 Task: Create a rule when a checklist is made incomplete in a card by me.
Action: Mouse moved to (954, 78)
Screenshot: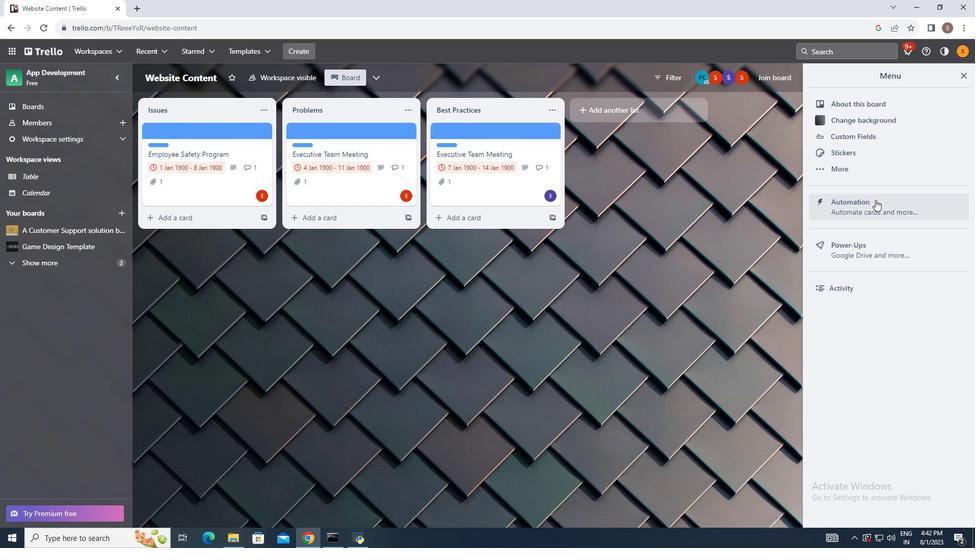 
Action: Mouse pressed left at (954, 78)
Screenshot: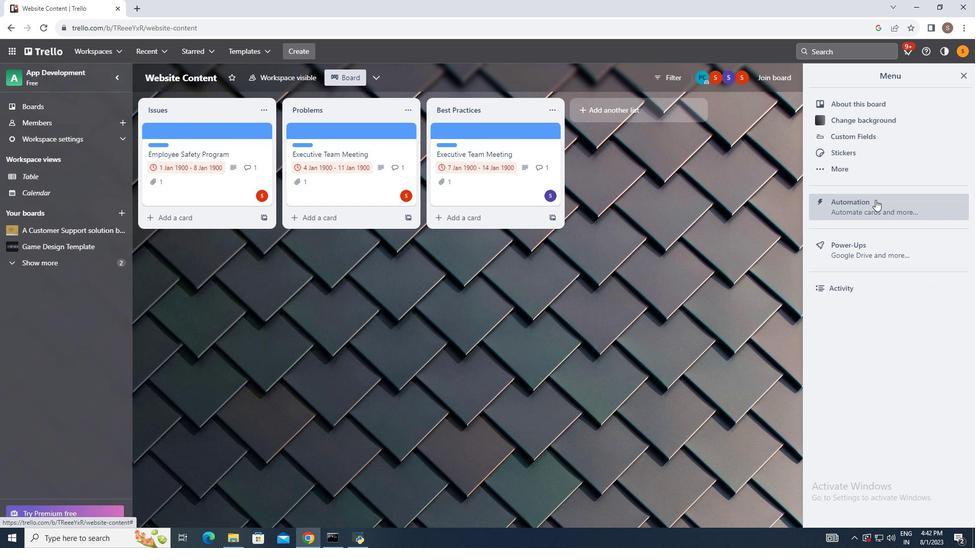 
Action: Mouse moved to (875, 200)
Screenshot: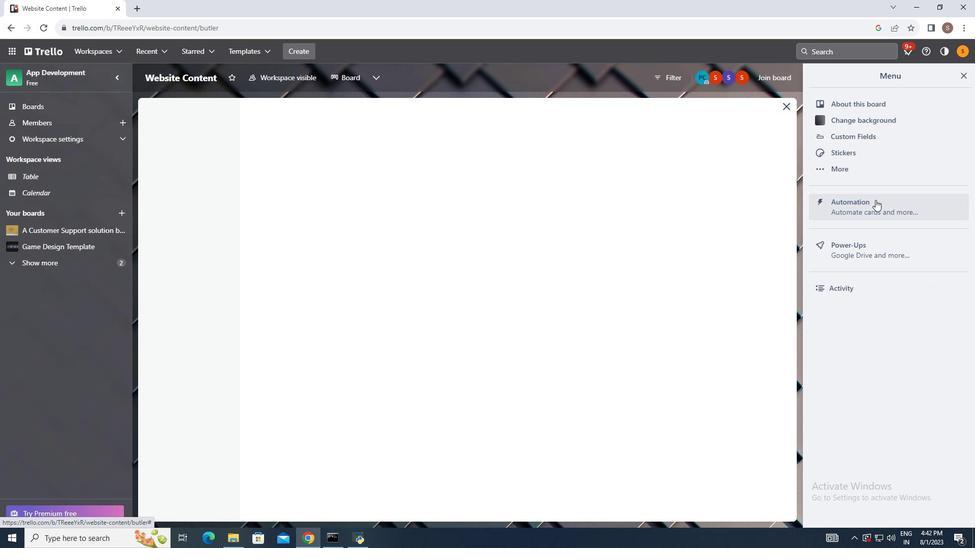 
Action: Mouse pressed left at (875, 200)
Screenshot: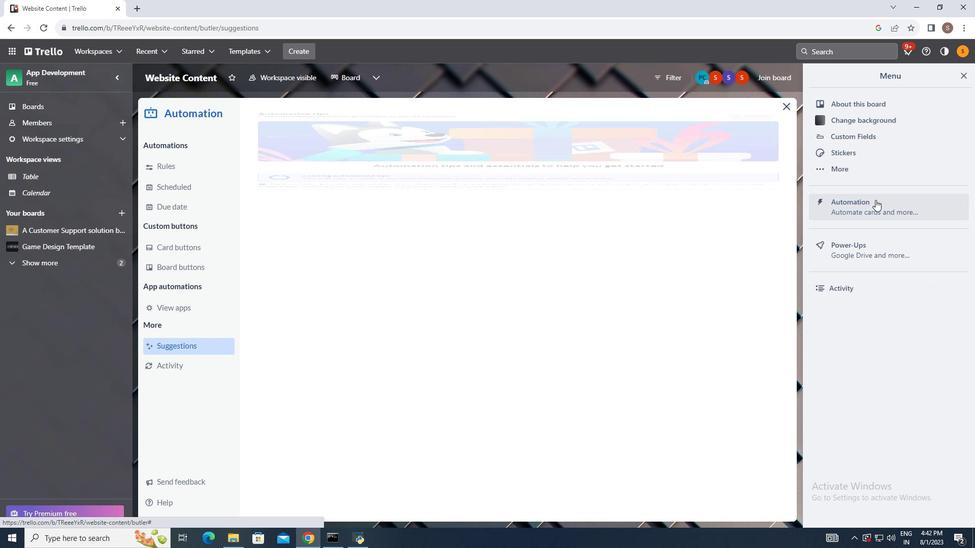 
Action: Mouse moved to (195, 166)
Screenshot: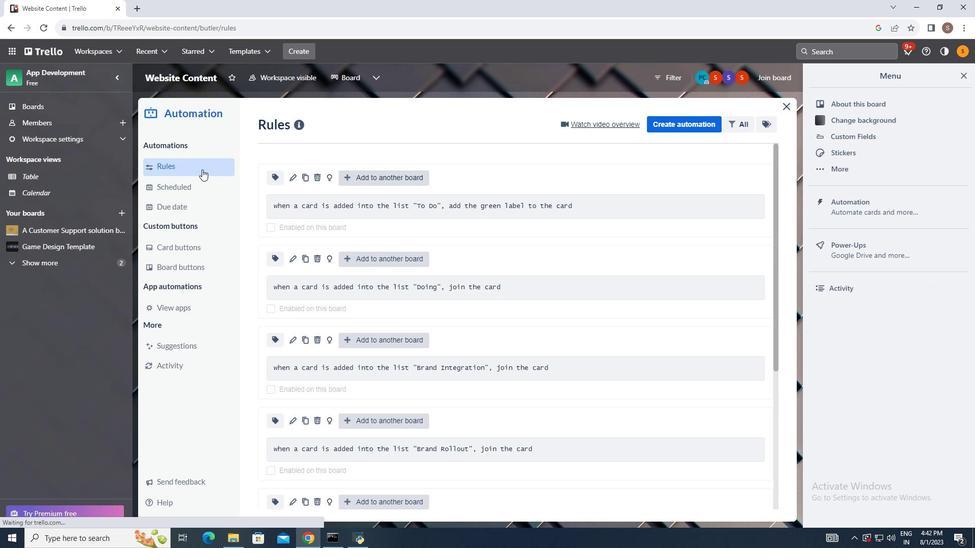 
Action: Mouse pressed left at (195, 166)
Screenshot: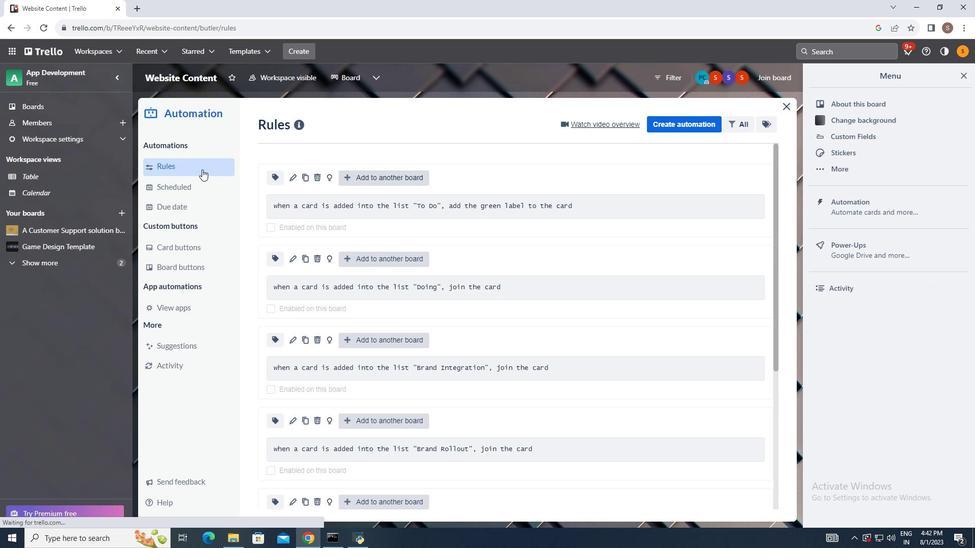 
Action: Mouse moved to (678, 124)
Screenshot: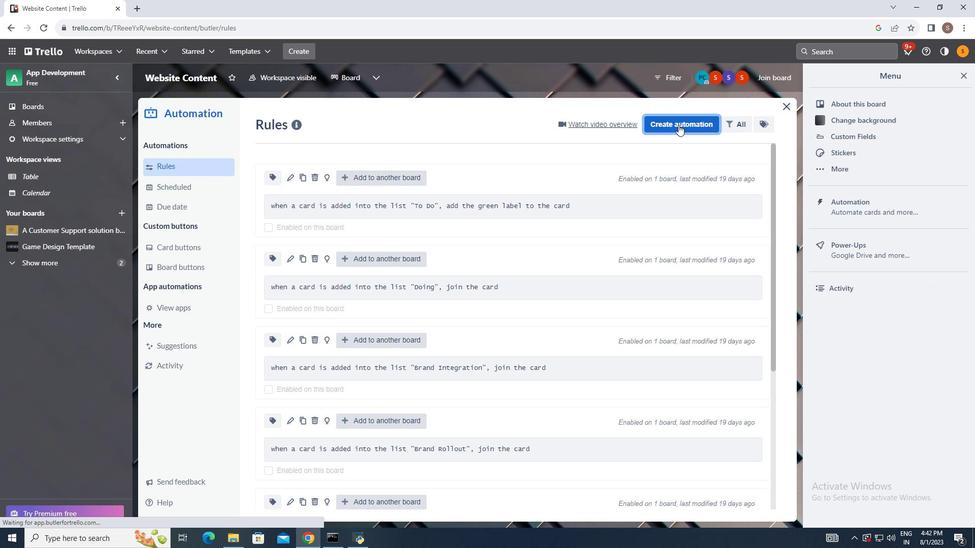 
Action: Mouse pressed left at (678, 124)
Screenshot: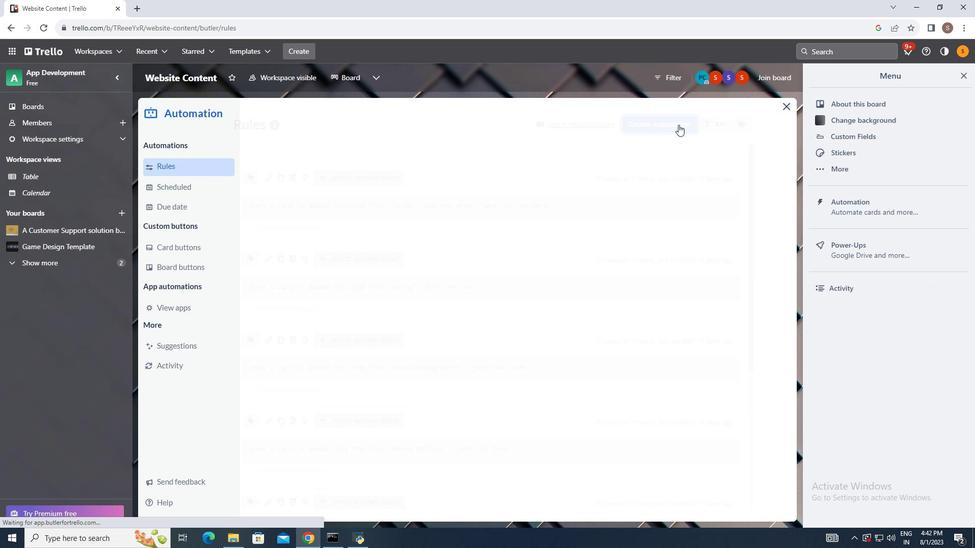 
Action: Mouse moved to (521, 219)
Screenshot: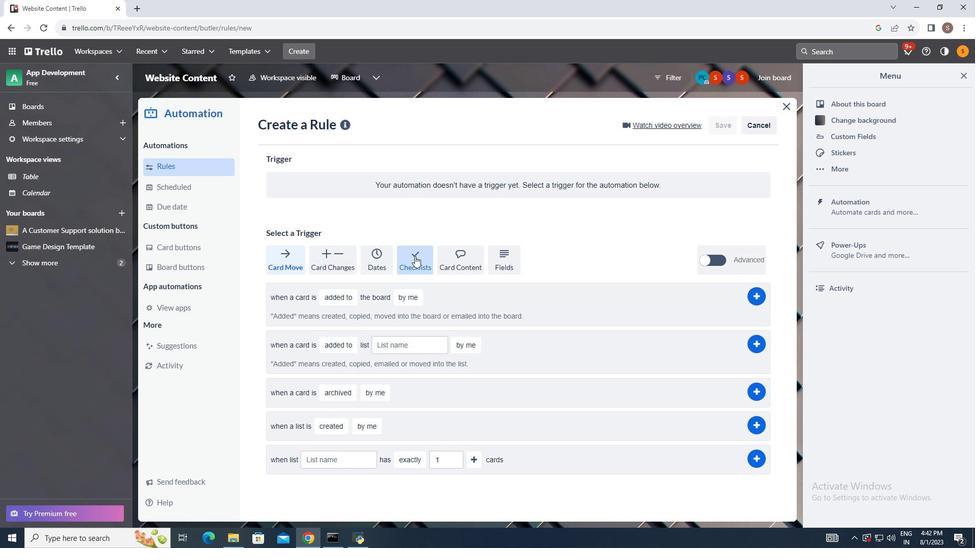 
Action: Mouse pressed left at (521, 219)
Screenshot: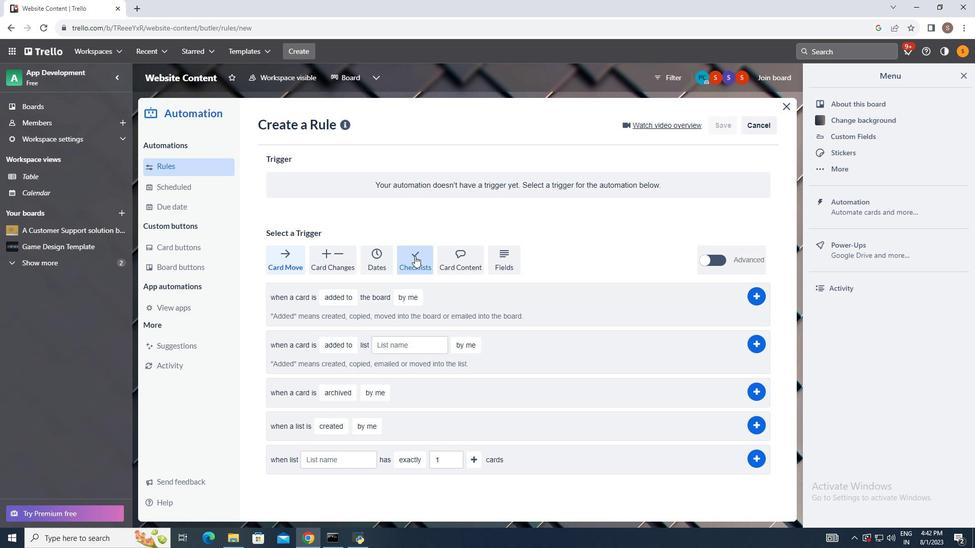 
Action: Mouse moved to (414, 256)
Screenshot: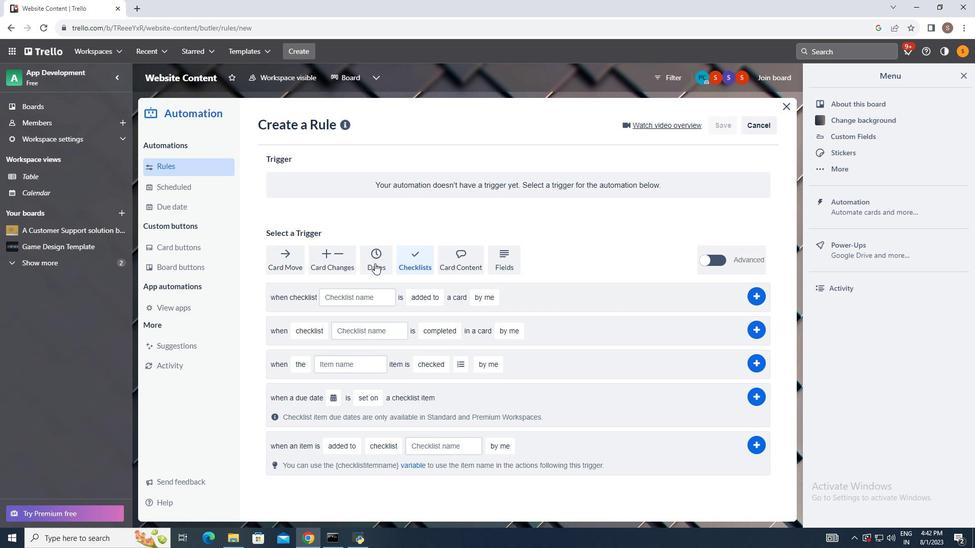 
Action: Mouse pressed left at (414, 256)
Screenshot: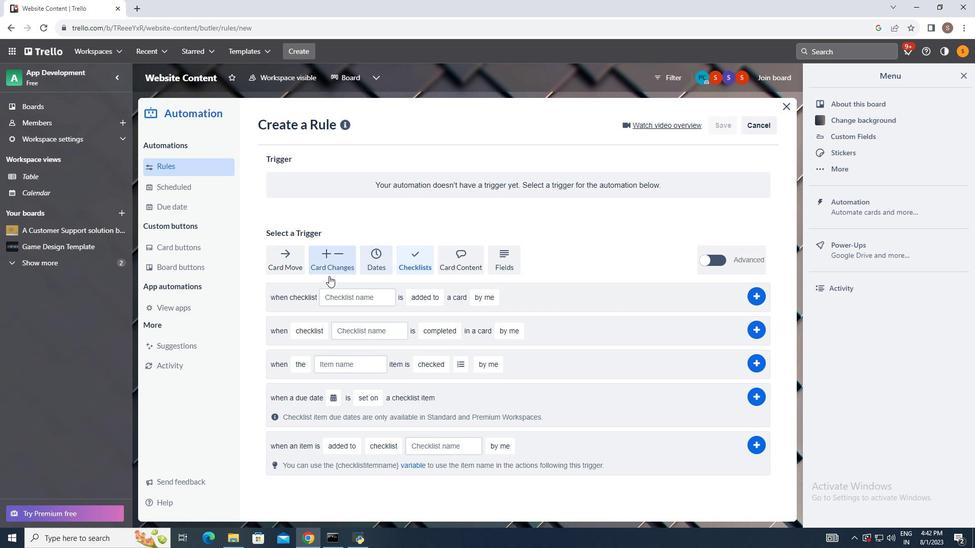 
Action: Mouse moved to (298, 328)
Screenshot: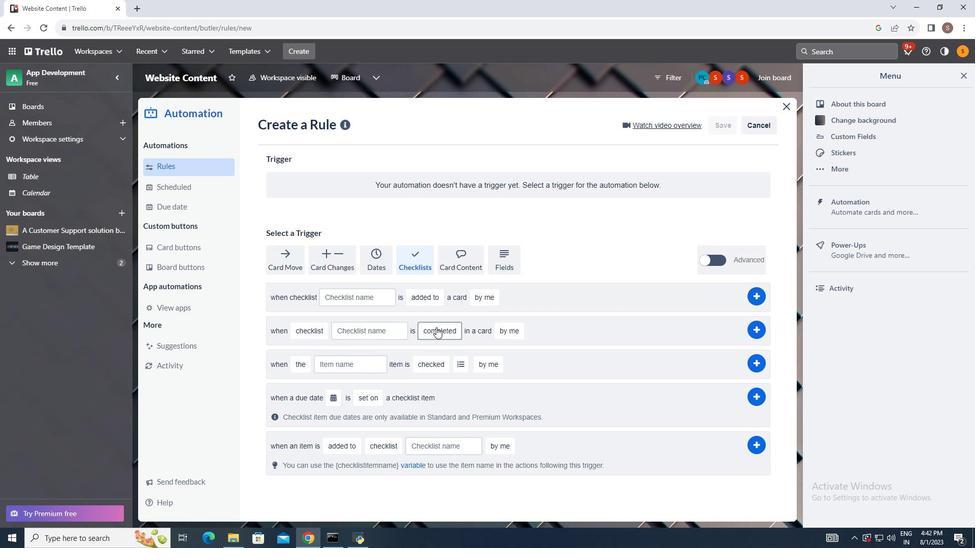 
Action: Mouse pressed left at (298, 328)
Screenshot: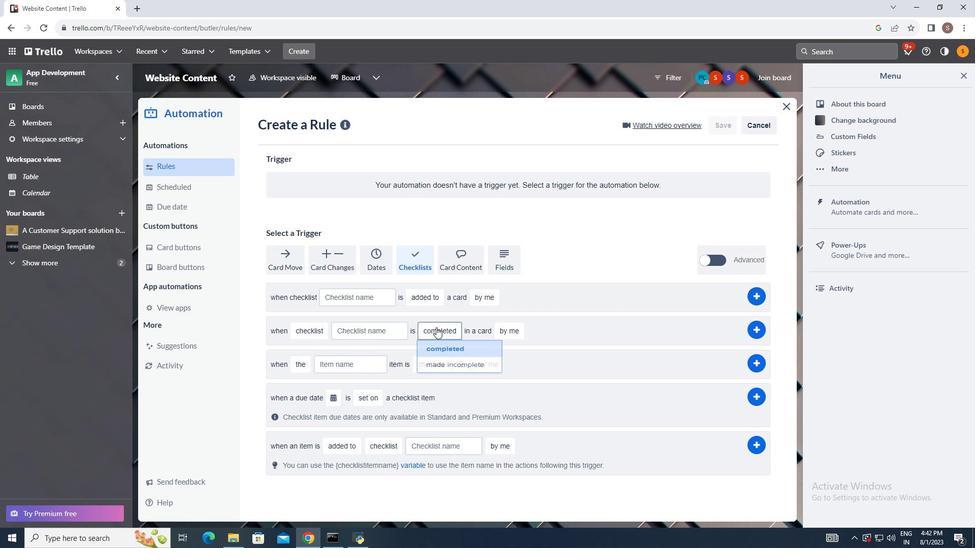 
Action: Mouse moved to (307, 348)
Screenshot: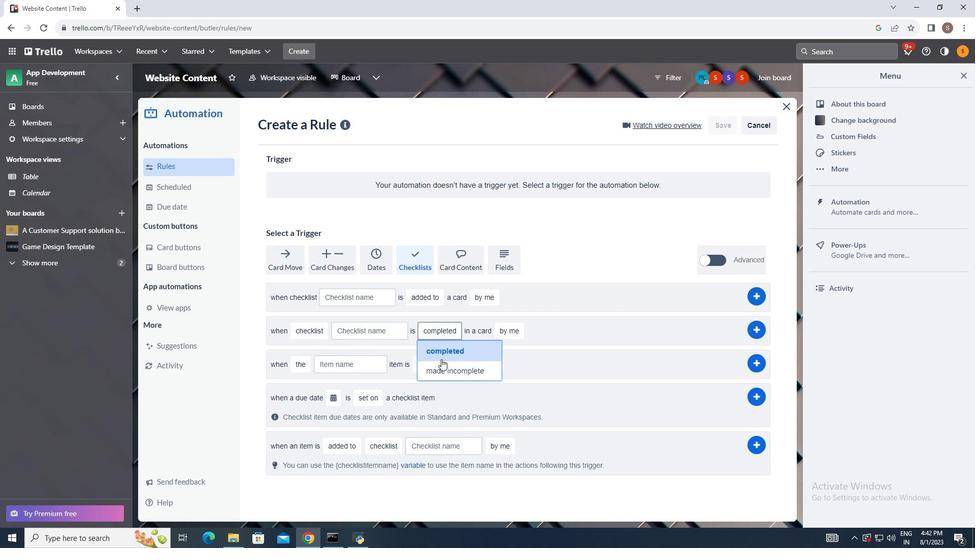 
Action: Mouse pressed left at (307, 348)
Screenshot: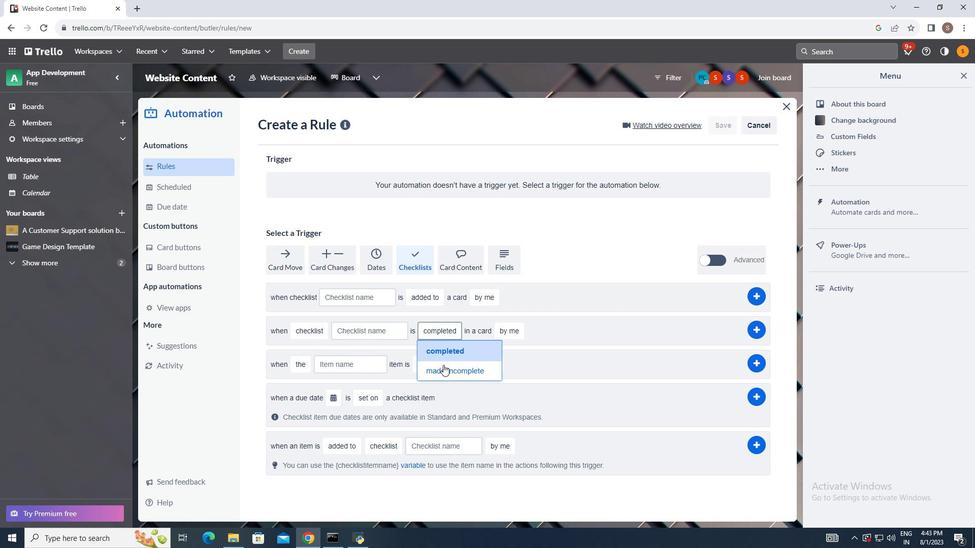
Action: Mouse moved to (436, 327)
Screenshot: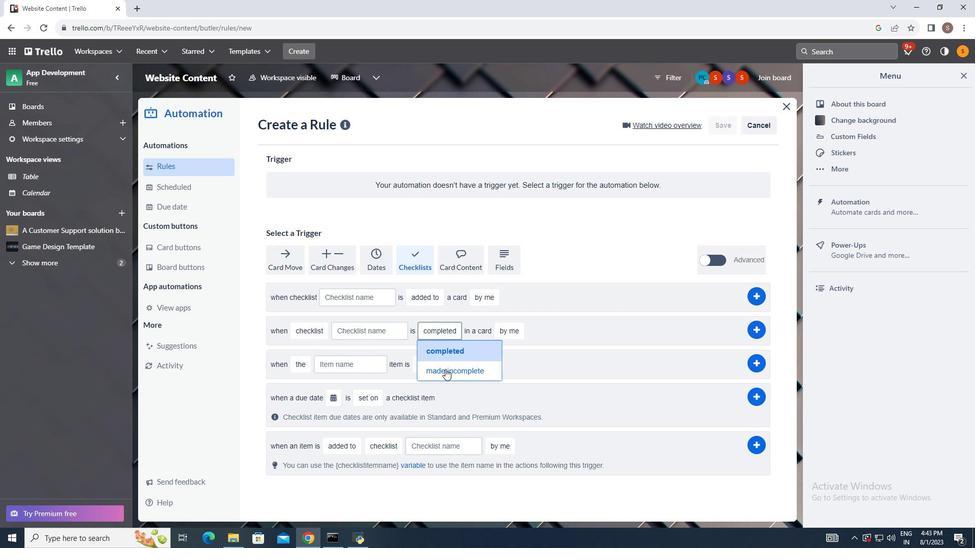
Action: Mouse pressed left at (436, 327)
Screenshot: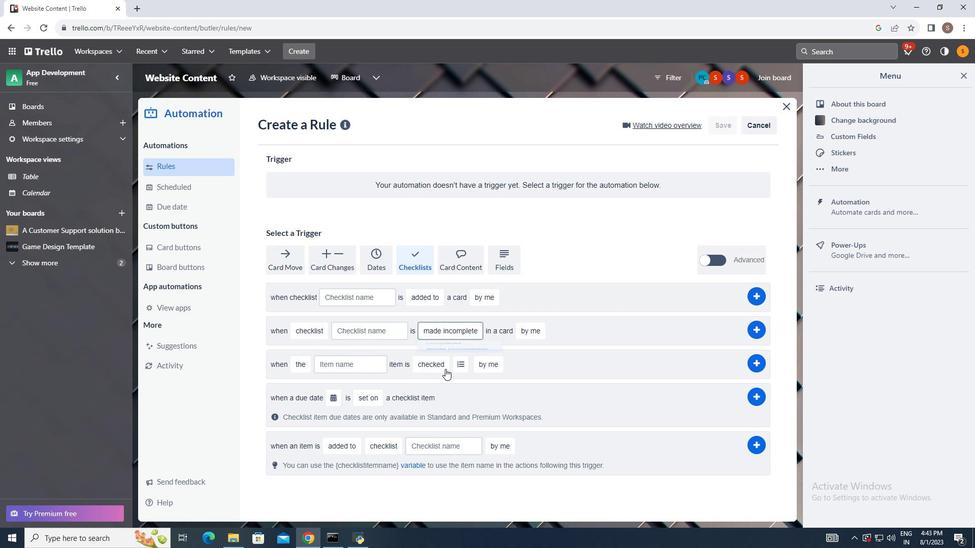 
Action: Mouse moved to (445, 369)
Screenshot: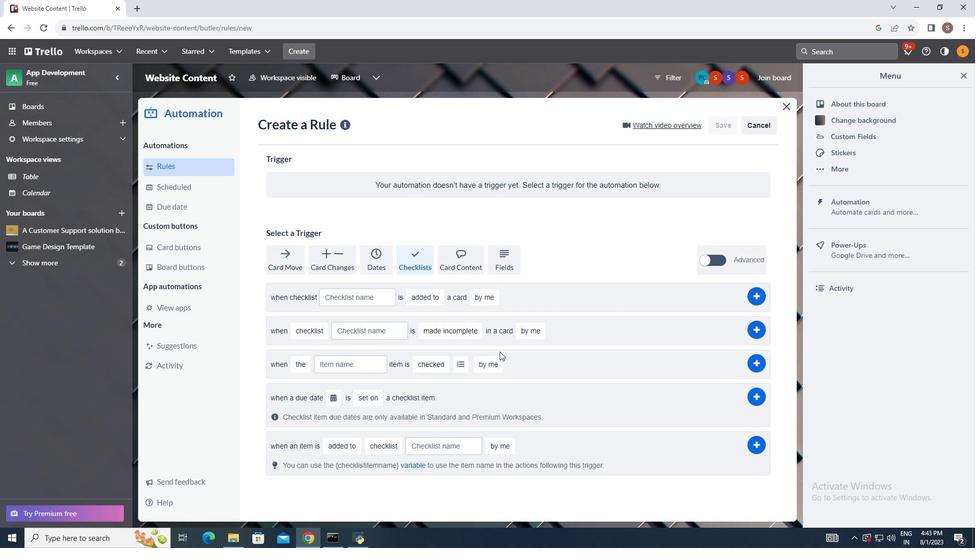 
Action: Mouse pressed left at (445, 369)
Screenshot: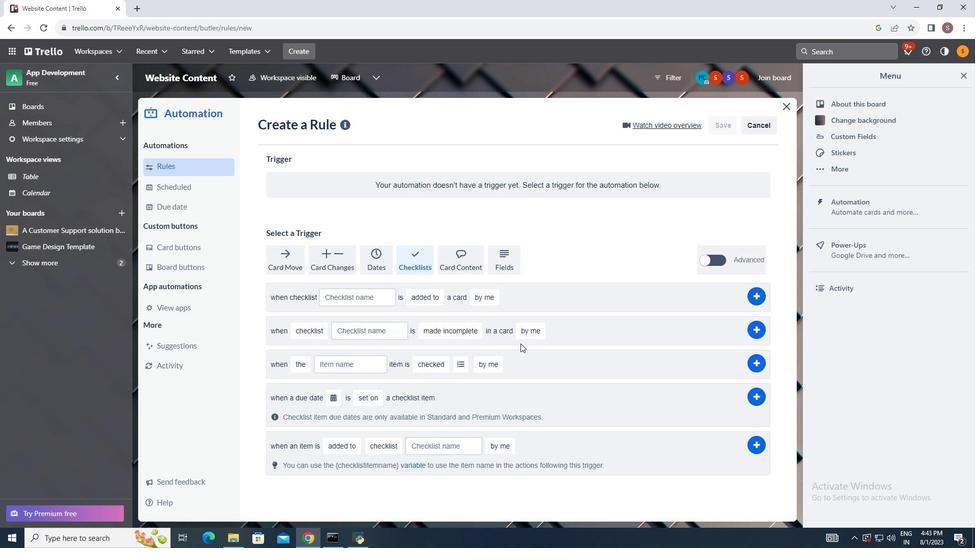 
Action: Mouse moved to (527, 332)
Screenshot: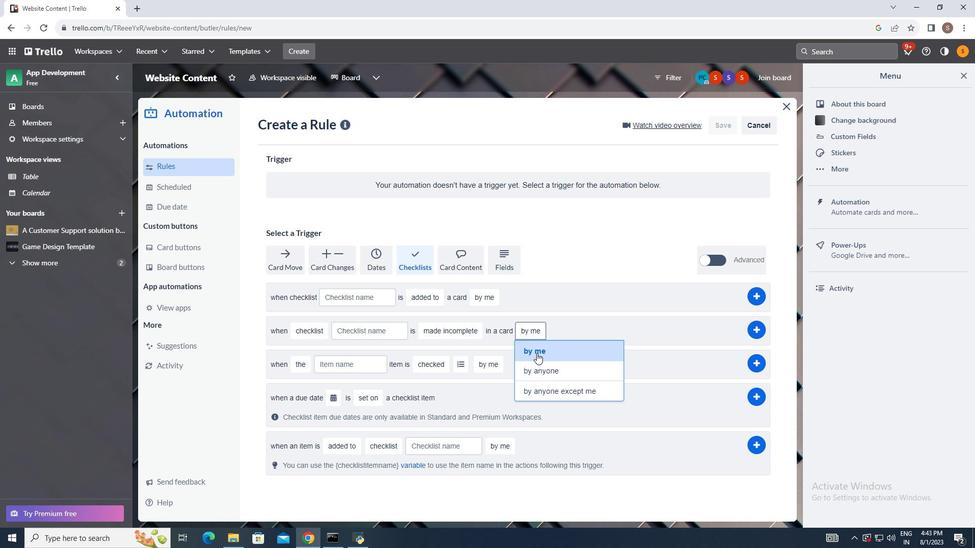 
Action: Mouse pressed left at (527, 332)
Screenshot: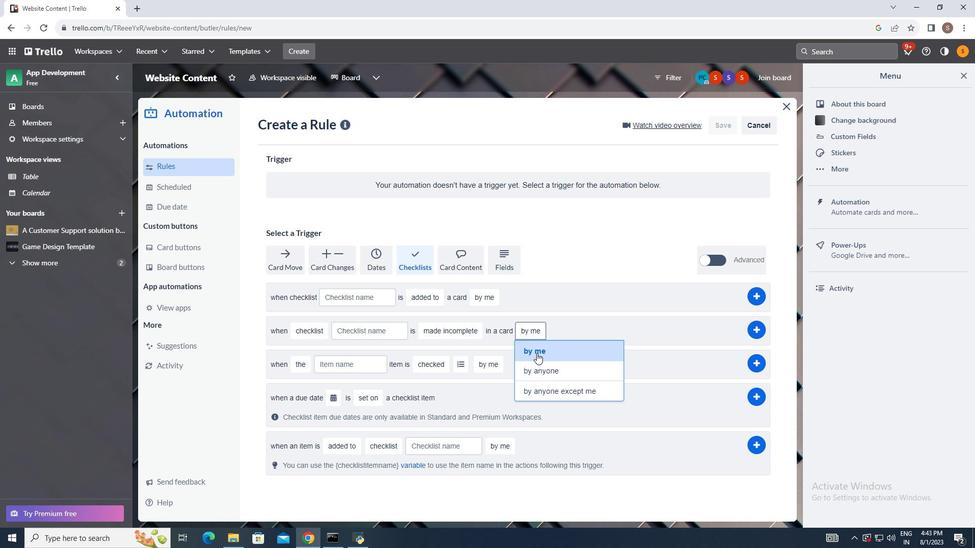
Action: Mouse moved to (536, 353)
Screenshot: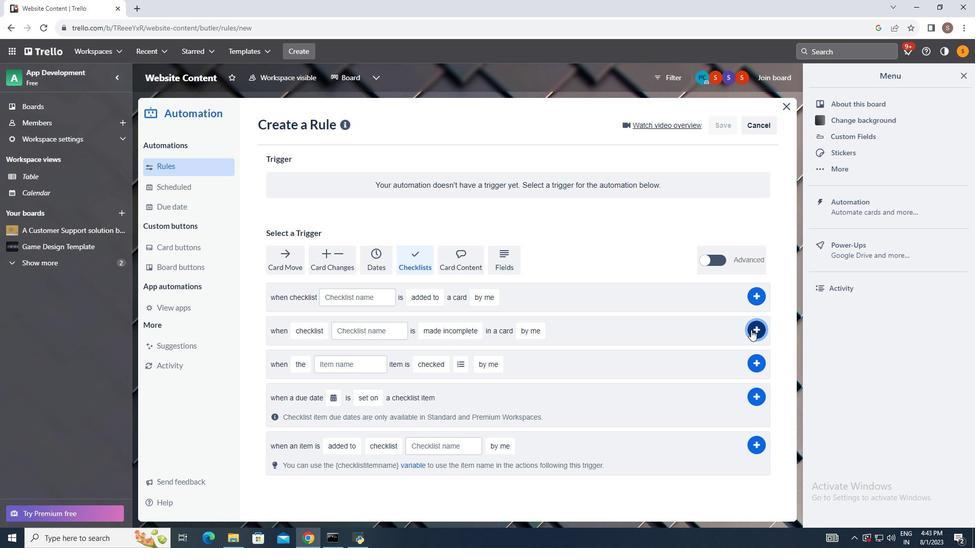 
Action: Mouse pressed left at (536, 353)
Screenshot: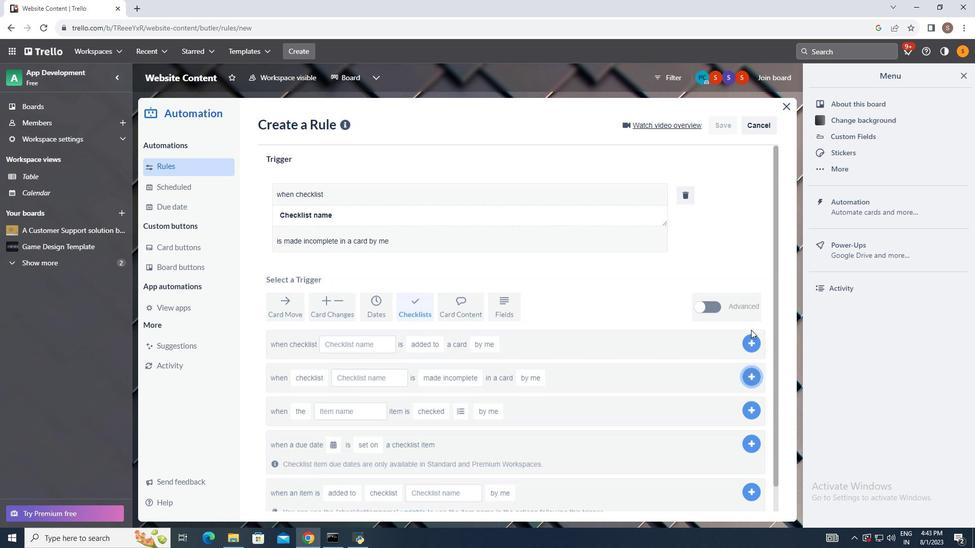 
Action: Mouse moved to (751, 330)
Screenshot: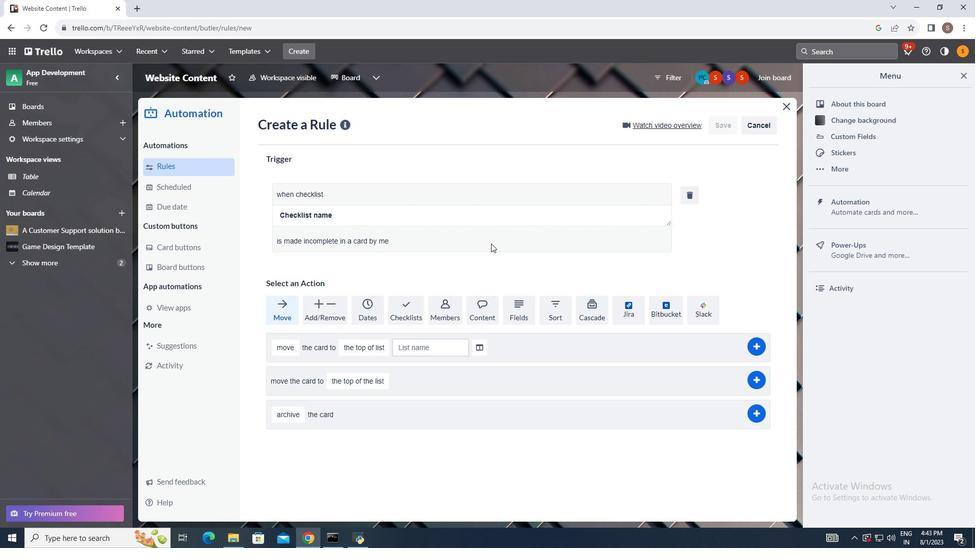 
Action: Mouse pressed left at (751, 330)
Screenshot: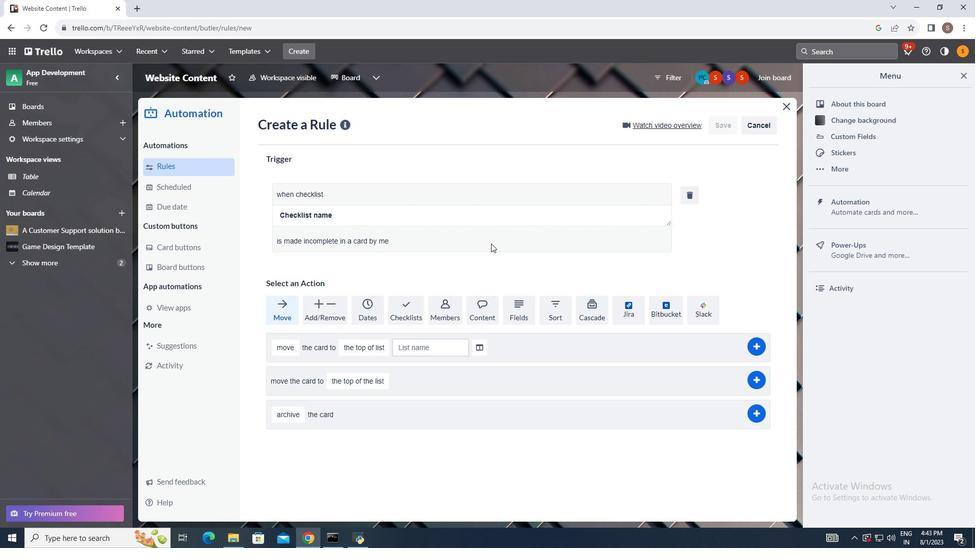 
Action: Mouse moved to (491, 243)
Screenshot: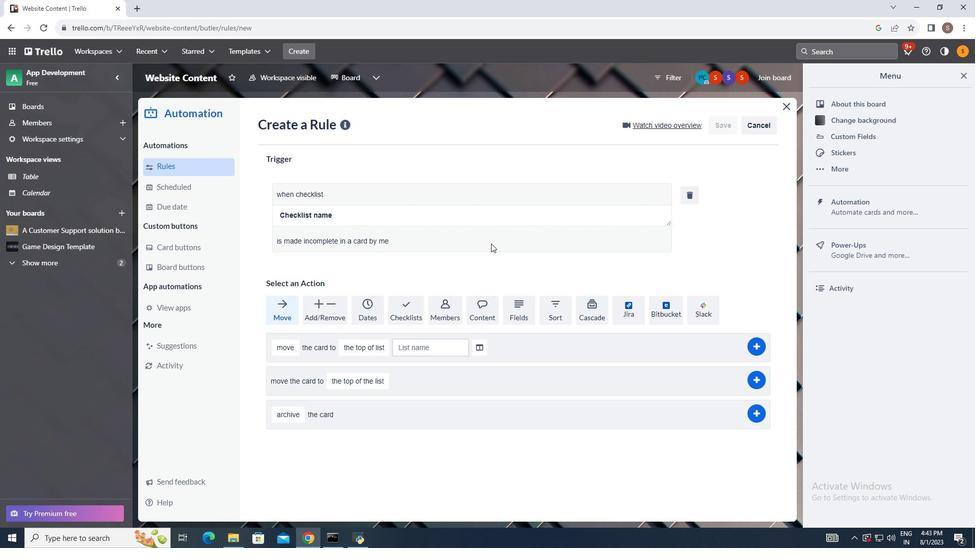 
